 Task: Create in the project AgileBox and in the Backlog issue 'Upgrade the logging and monitoring capabilities of a web application to improve error detection and debugging' a child issue 'Code optimization for low-latency network protocol handling', and assign it to team member softage.4@softage.net. Create in the project AgileBox and in the Backlog issue 'Create a new online platform for online entrepreneurship courses with advanced business planning and financial modeling features' a child issue 'Chatbot conversation error handling and remediation', and assign it to team member softage.1@softage.net
Action: Mouse scrolled (388, 282) with delta (0, 0)
Screenshot: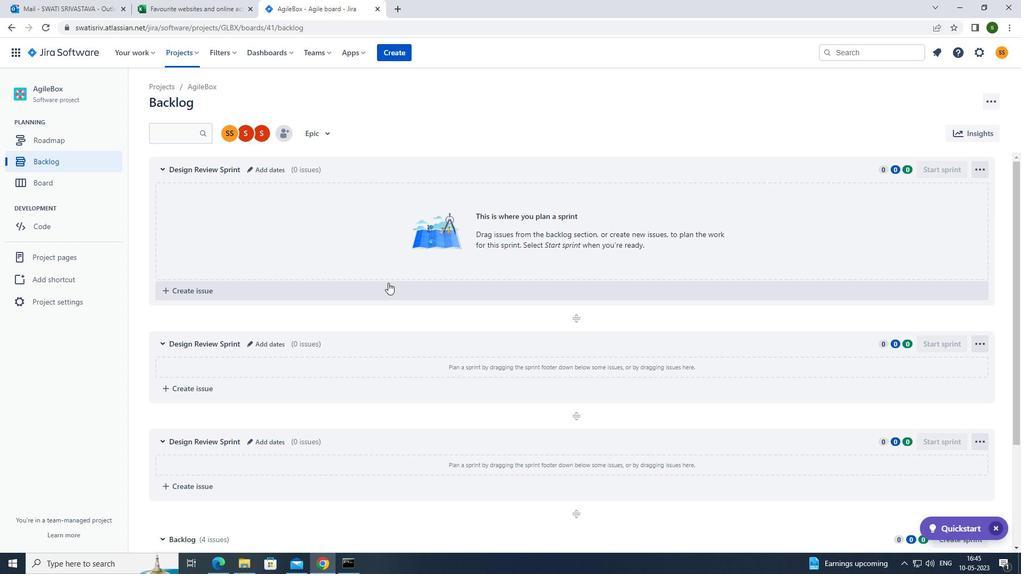 
Action: Mouse scrolled (388, 282) with delta (0, 0)
Screenshot: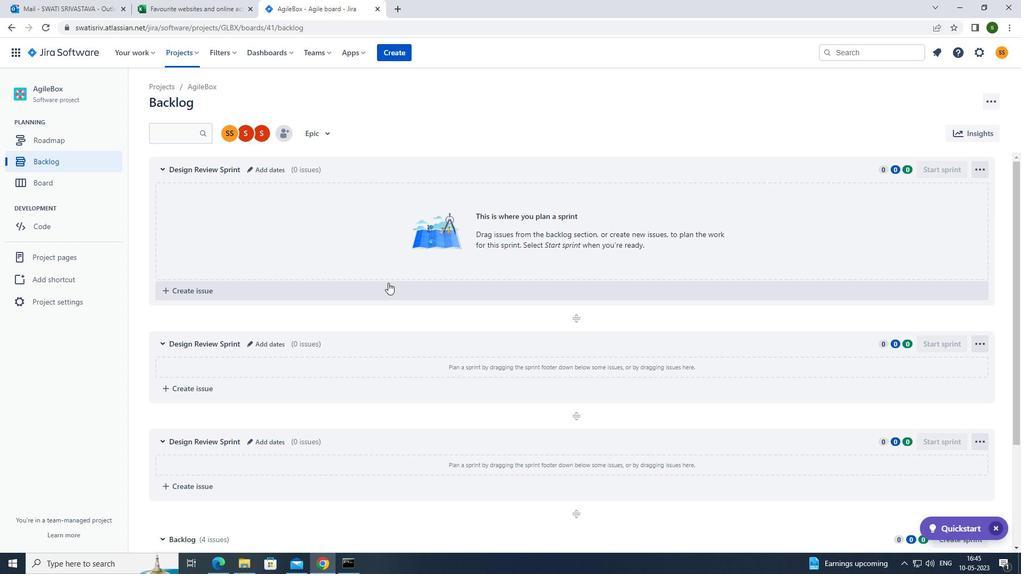 
Action: Mouse scrolled (388, 282) with delta (0, 0)
Screenshot: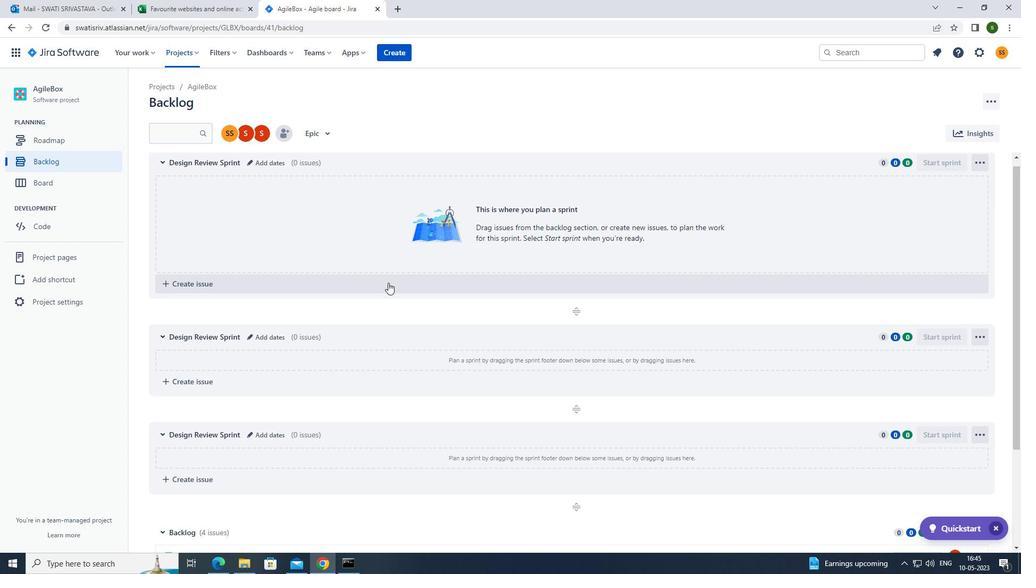
Action: Mouse scrolled (388, 282) with delta (0, 0)
Screenshot: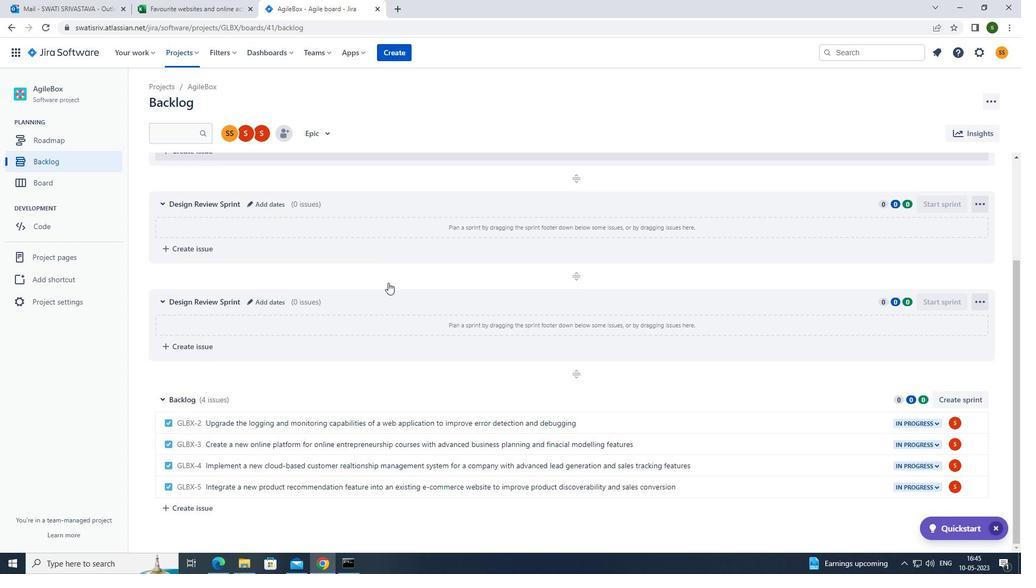 
Action: Mouse scrolled (388, 282) with delta (0, 0)
Screenshot: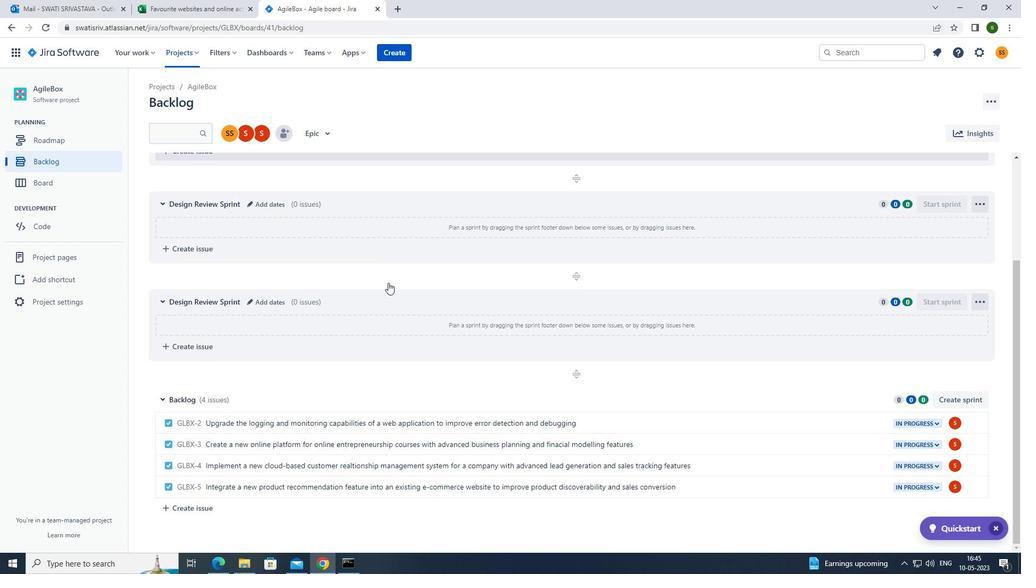 
Action: Mouse moved to (634, 423)
Screenshot: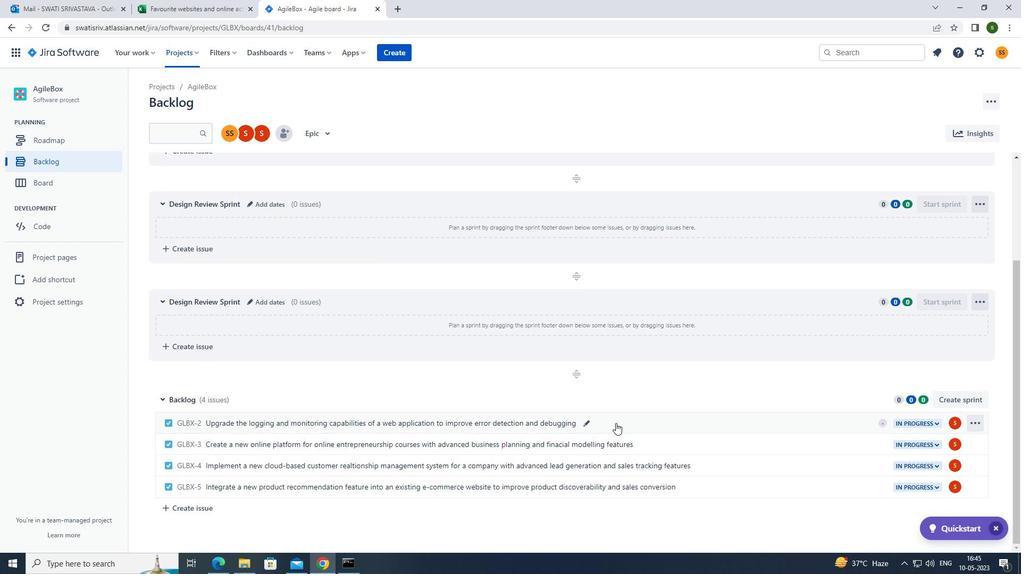 
Action: Mouse pressed left at (634, 423)
Screenshot: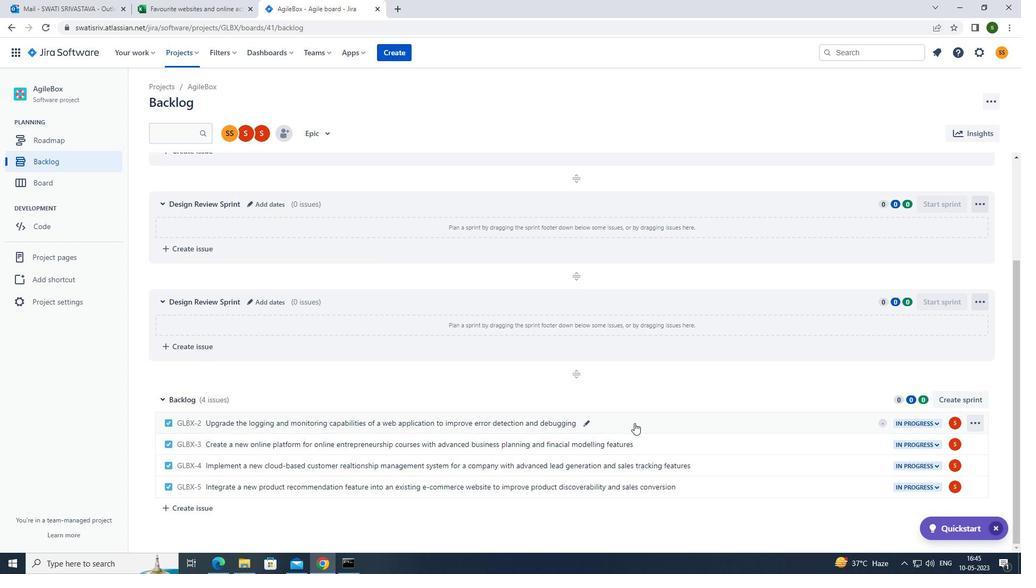 
Action: Mouse moved to (830, 255)
Screenshot: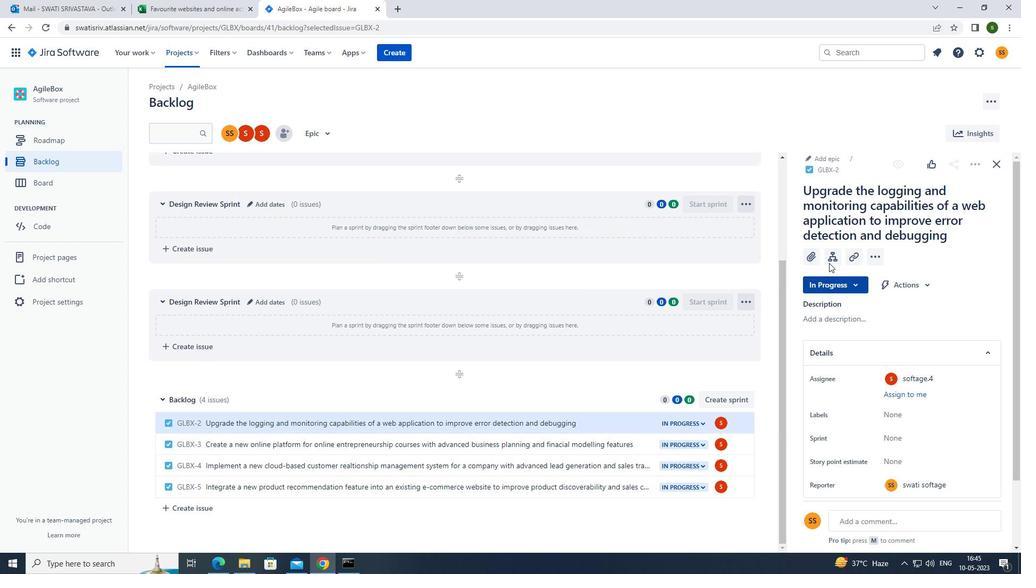 
Action: Mouse pressed left at (830, 255)
Screenshot: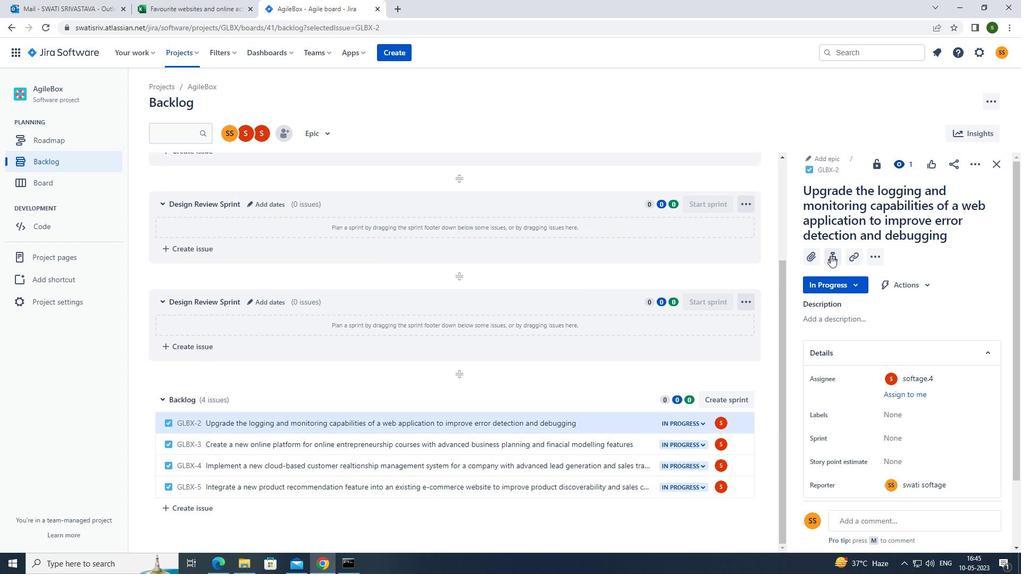
Action: Mouse moved to (842, 341)
Screenshot: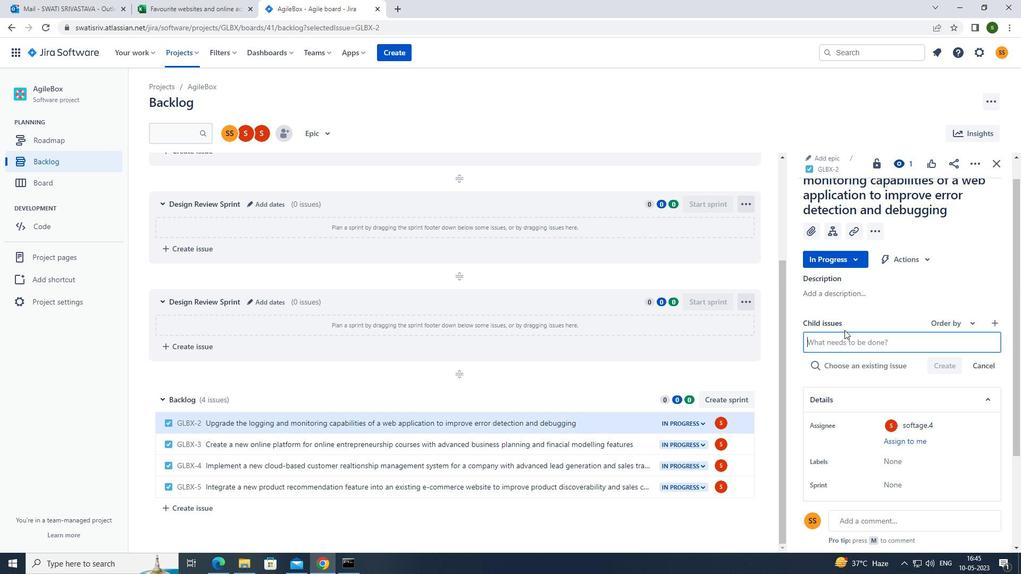 
Action: Mouse pressed left at (842, 341)
Screenshot: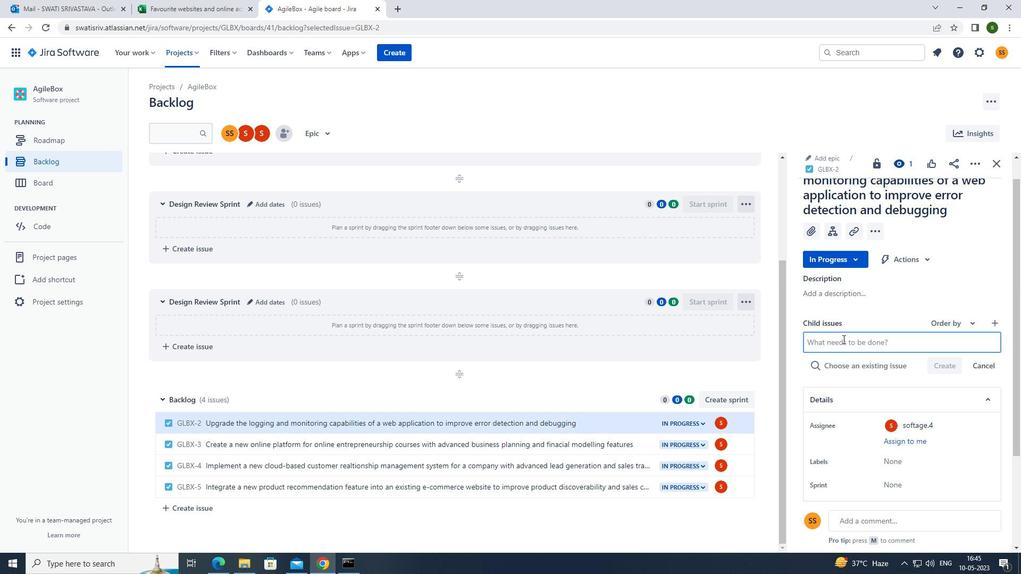 
Action: Mouse moved to (706, 377)
Screenshot: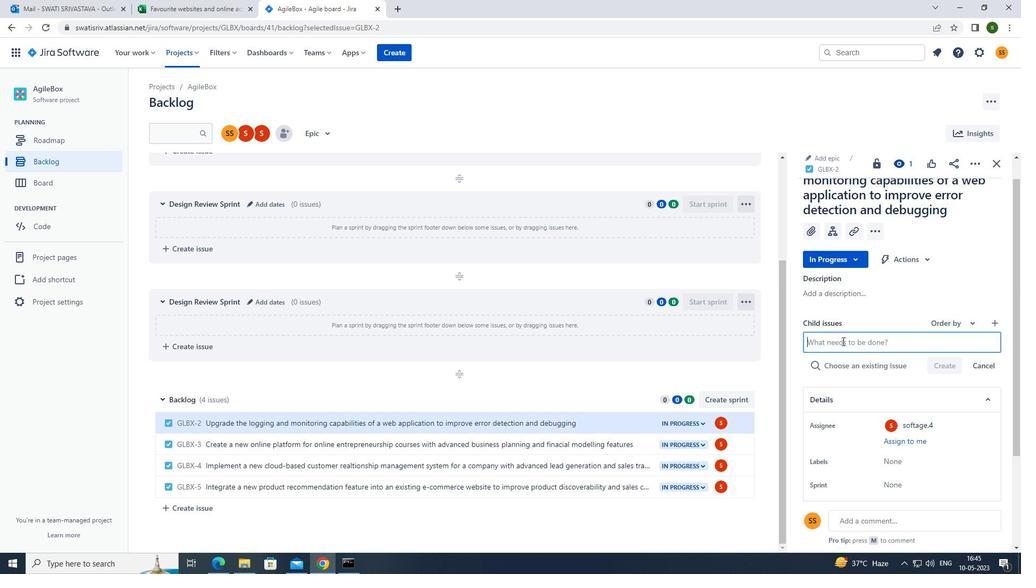 
Action: Key pressed <Key.caps_lock>c<Key.caps_lock>ode<Key.space>optimization<Key.space>for<Key.space>low-latency<Key.space>network<Key.space>protcol<Key.space>handling<Key.enter>
Screenshot: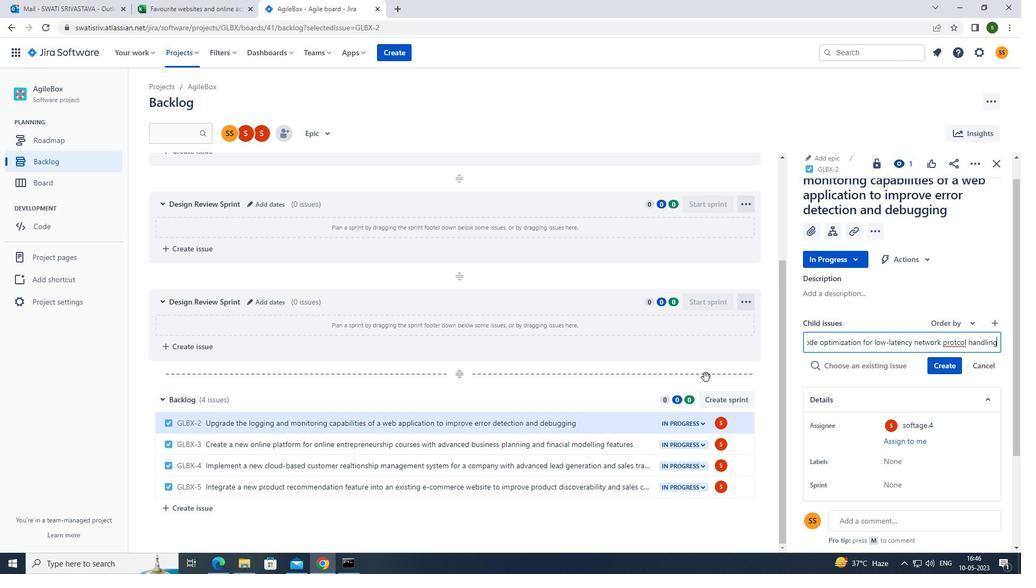 
Action: Mouse moved to (953, 345)
Screenshot: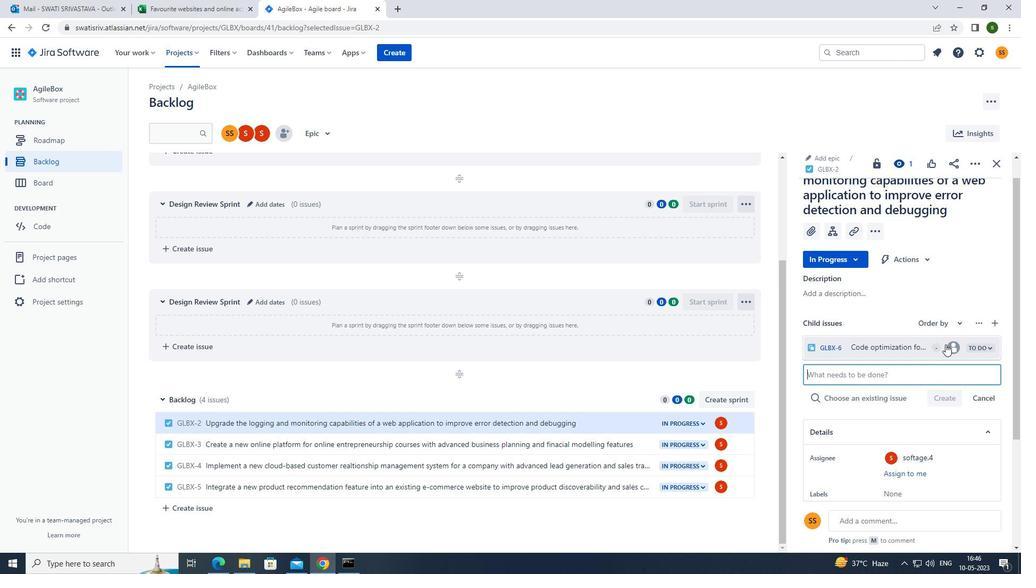 
Action: Mouse pressed left at (953, 345)
Screenshot: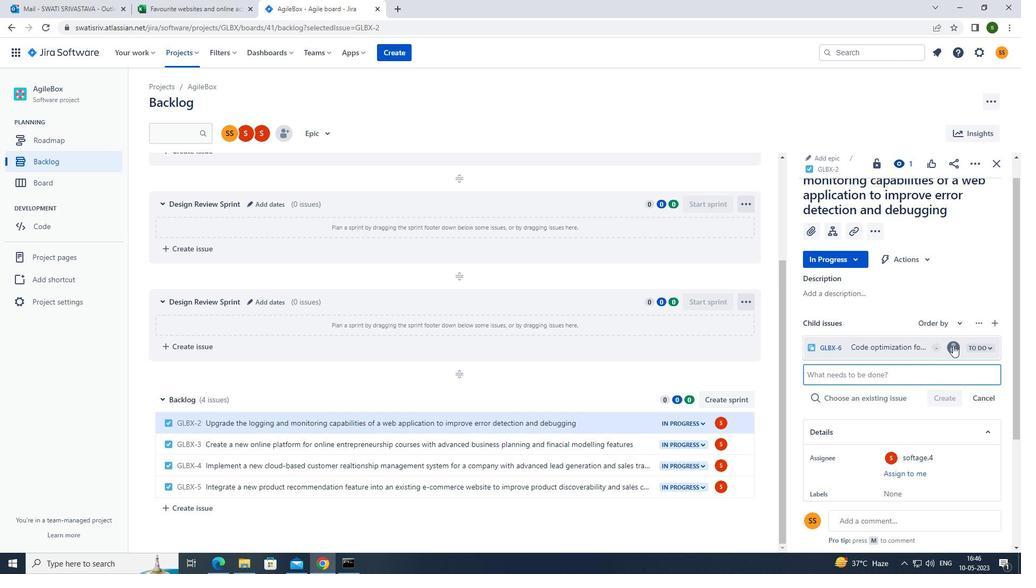 
Action: Mouse moved to (867, 405)
Screenshot: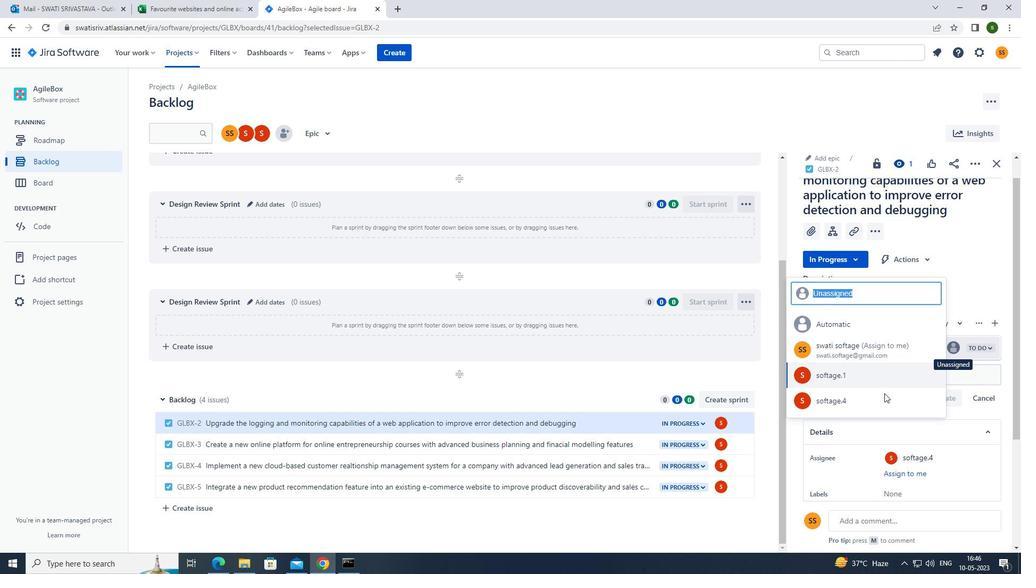 
Action: Mouse pressed left at (867, 405)
Screenshot: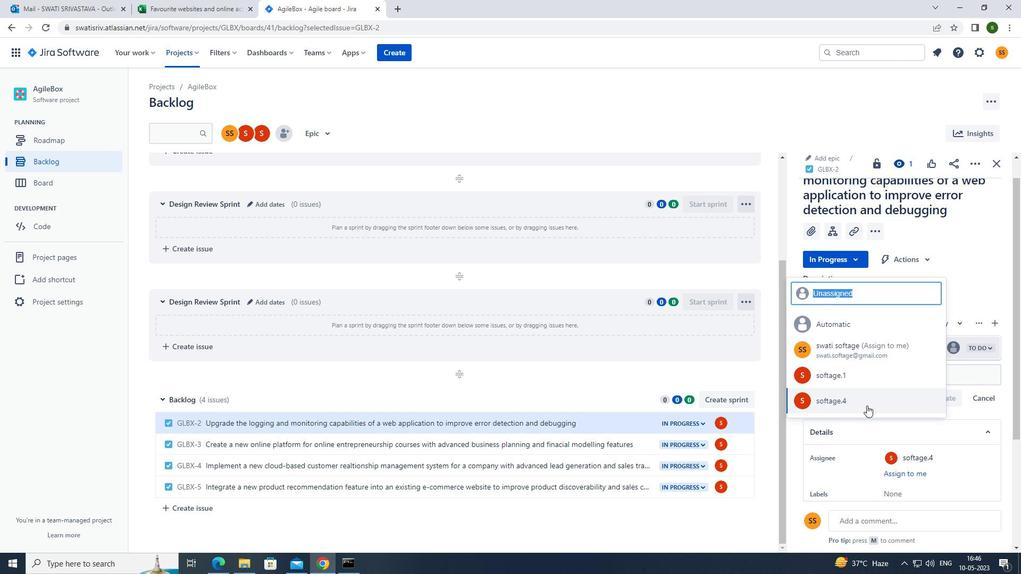 
Action: Mouse moved to (637, 450)
Screenshot: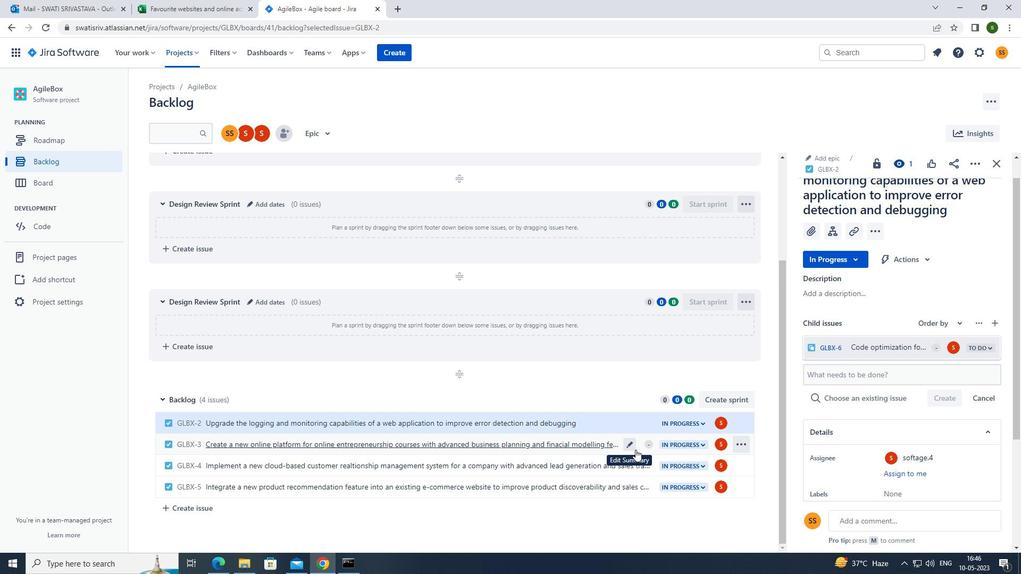 
Action: Mouse pressed left at (637, 450)
Screenshot: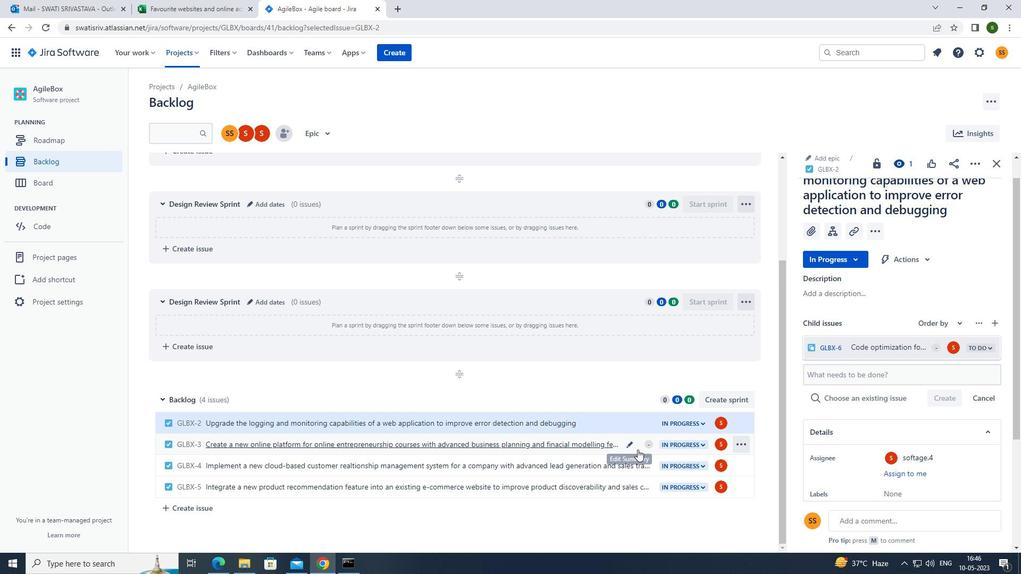 
Action: Mouse moved to (829, 256)
Screenshot: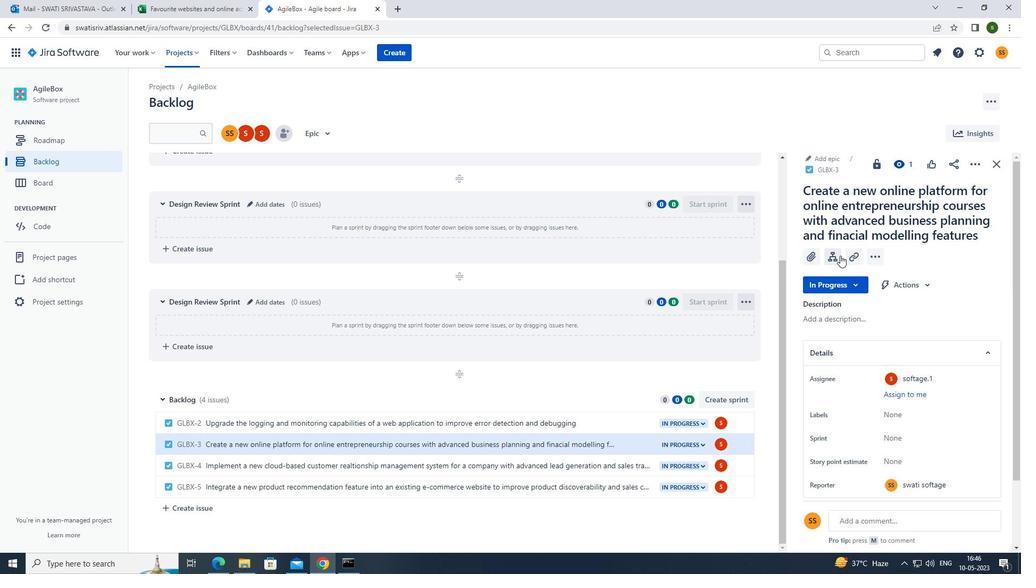 
Action: Mouse pressed left at (829, 256)
Screenshot: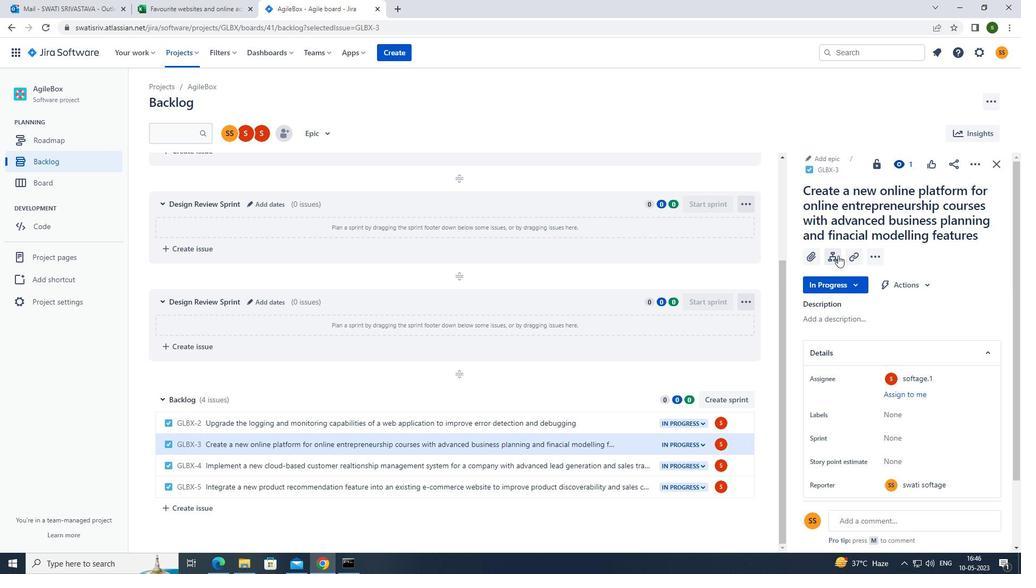 
Action: Mouse moved to (837, 340)
Screenshot: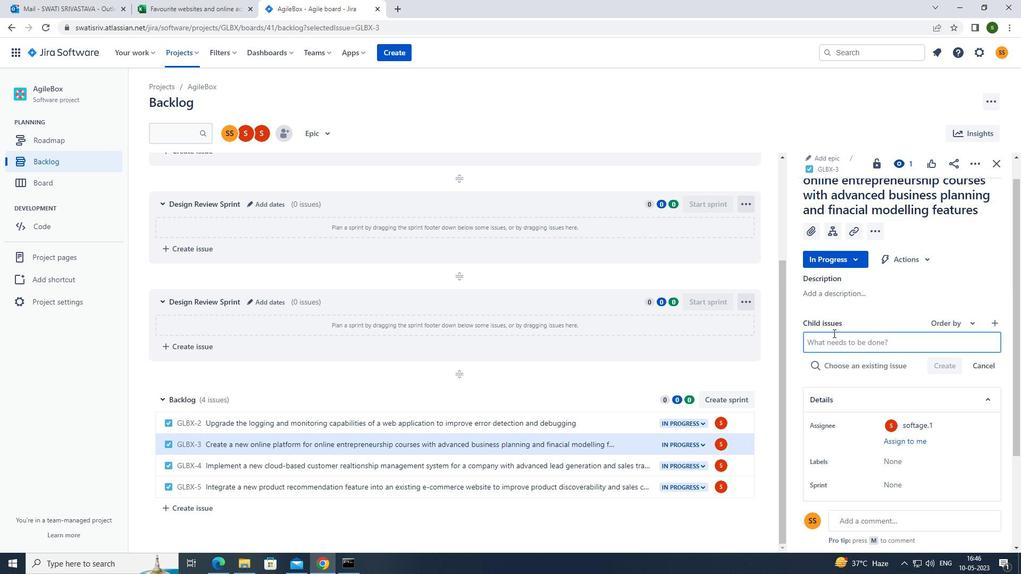 
Action: Mouse pressed left at (837, 340)
Screenshot: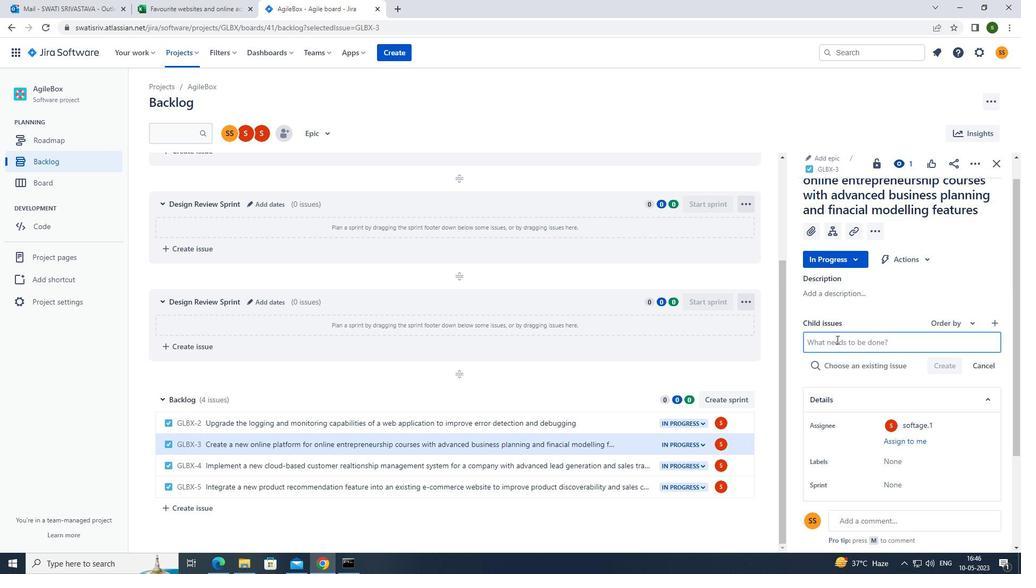 
Action: Mouse moved to (794, 355)
Screenshot: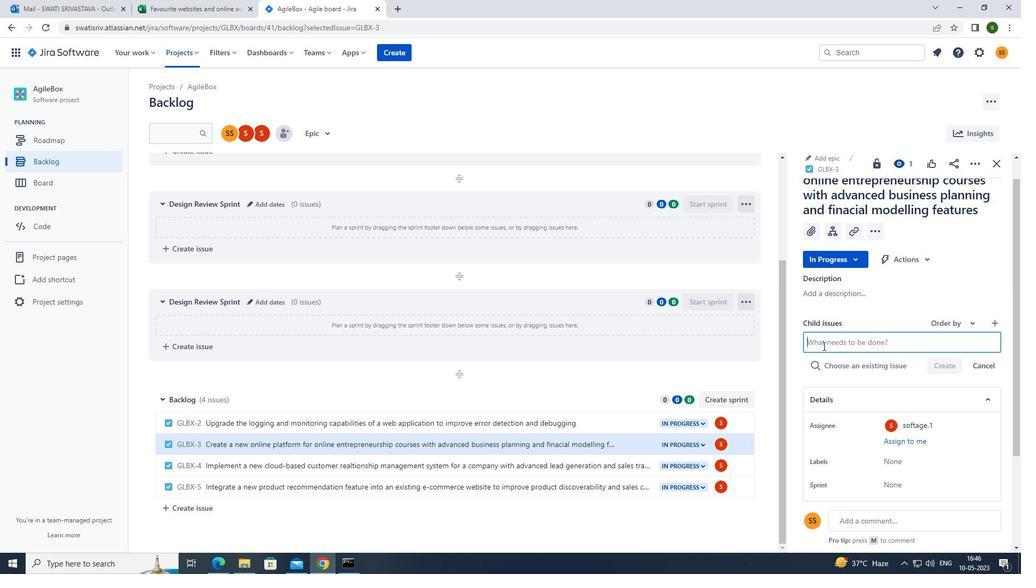 
Action: Key pressed <Key.caps_lock>c<Key.caps_lock>hatbot<Key.space>conversation<Key.space>error<Key.space>handling<Key.space>and<Key.space>remediation<Key.enter>
Screenshot: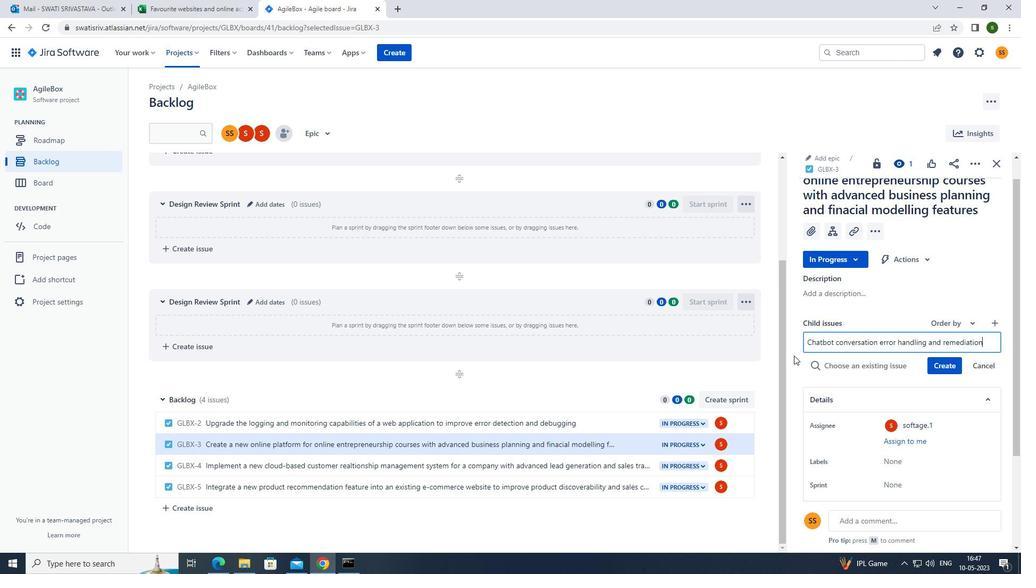 
Action: Mouse moved to (950, 346)
Screenshot: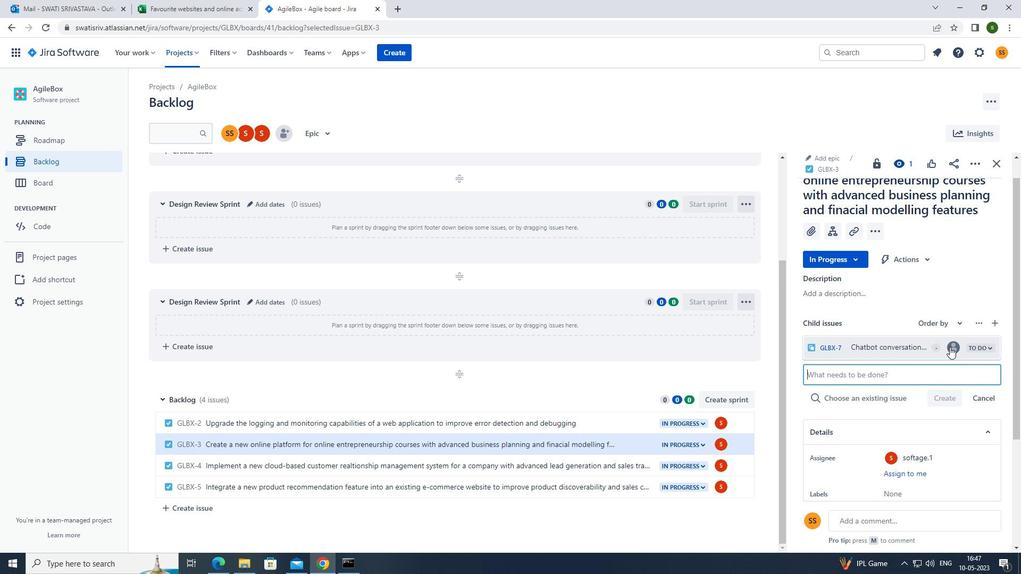 
Action: Mouse pressed left at (950, 346)
Screenshot: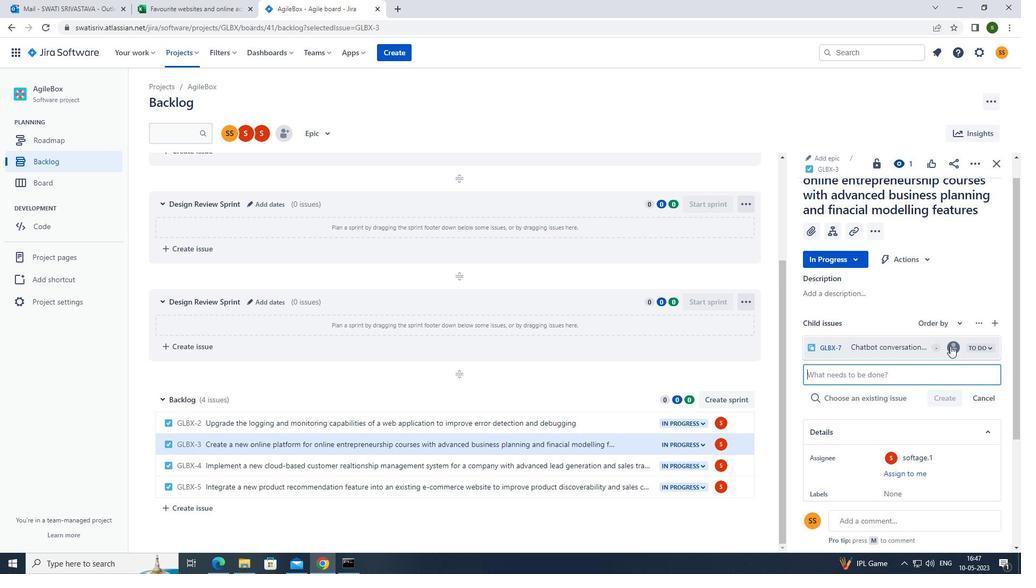 
Action: Mouse moved to (876, 376)
Screenshot: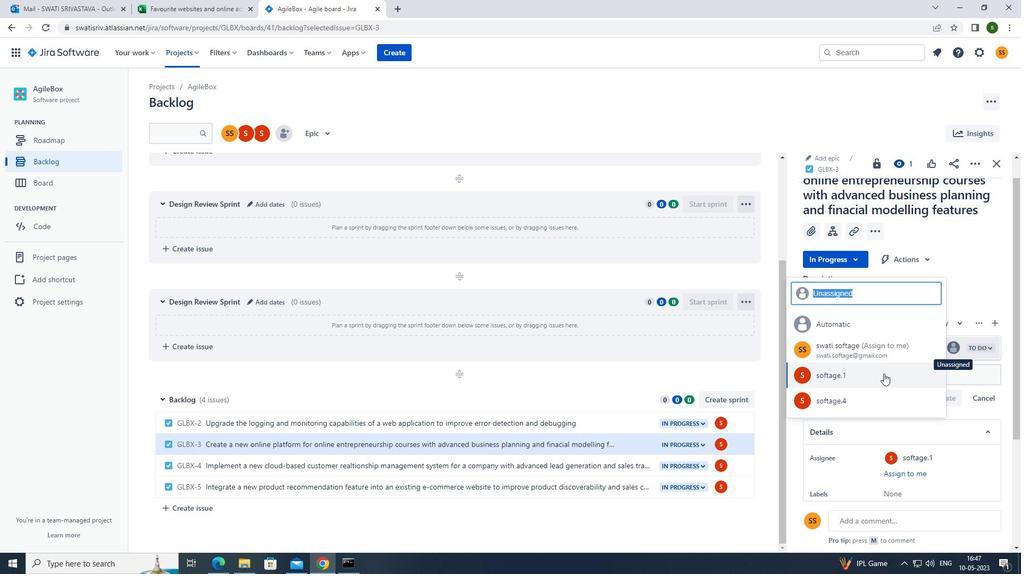 
Action: Mouse pressed left at (876, 376)
Screenshot: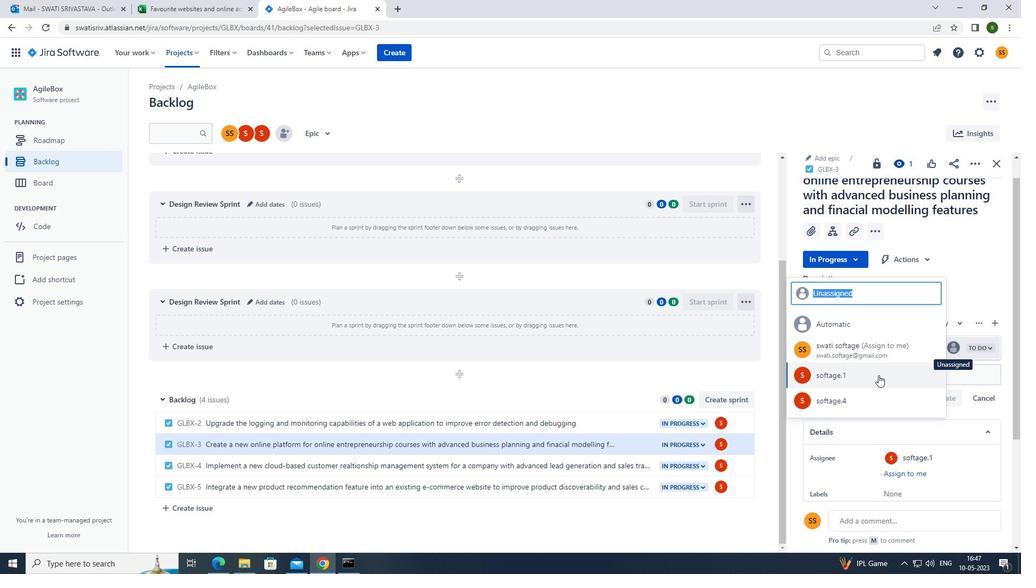 
Action: Mouse moved to (663, 114)
Screenshot: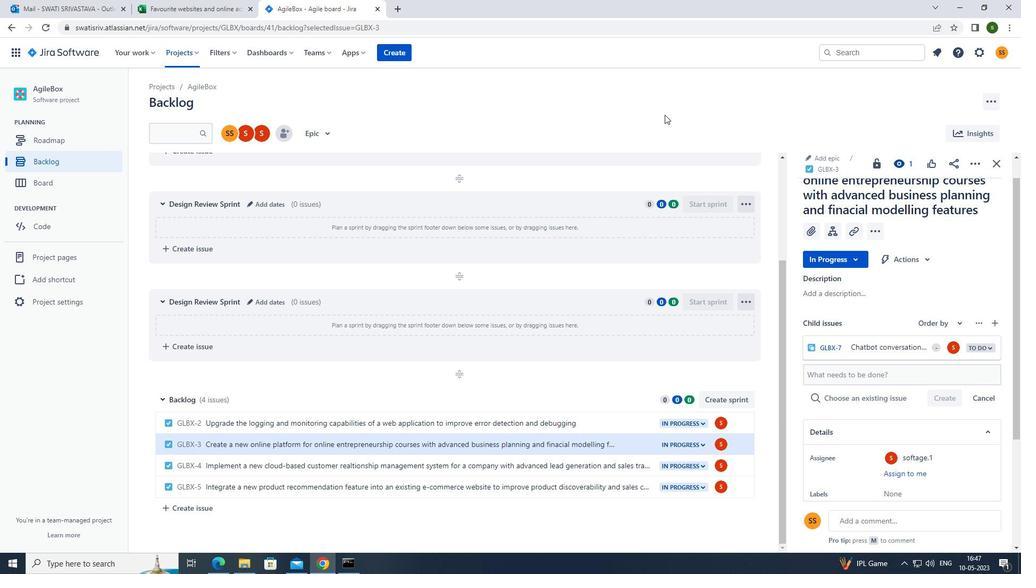
